 Task: Reply to email with the signature Frank Clark with the subject 'Request for a webinar' from softage.1@softage.net with the message 'I would like to request a meeting to discuss the issues raised in the last audit report.'
Action: Mouse moved to (1095, 178)
Screenshot: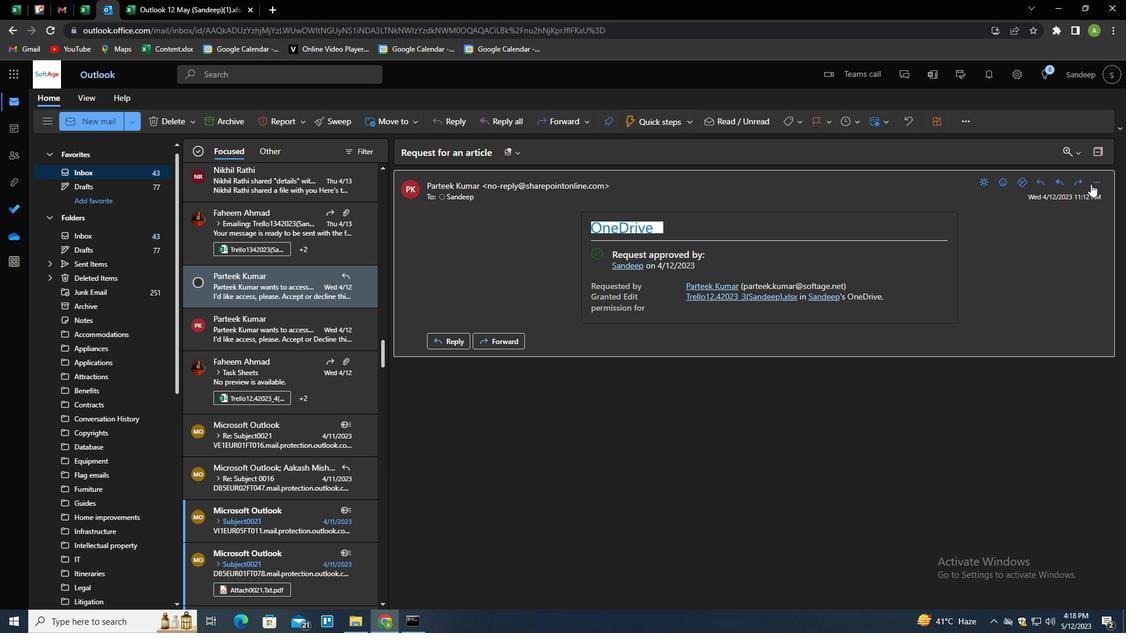 
Action: Mouse pressed left at (1095, 178)
Screenshot: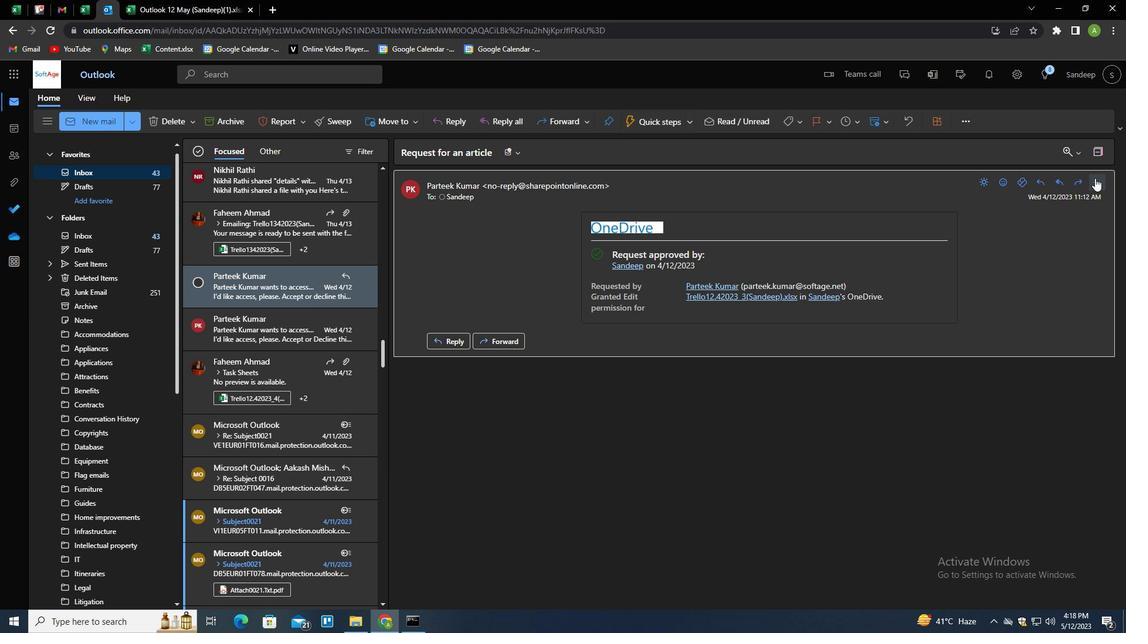 
Action: Mouse moved to (1019, 197)
Screenshot: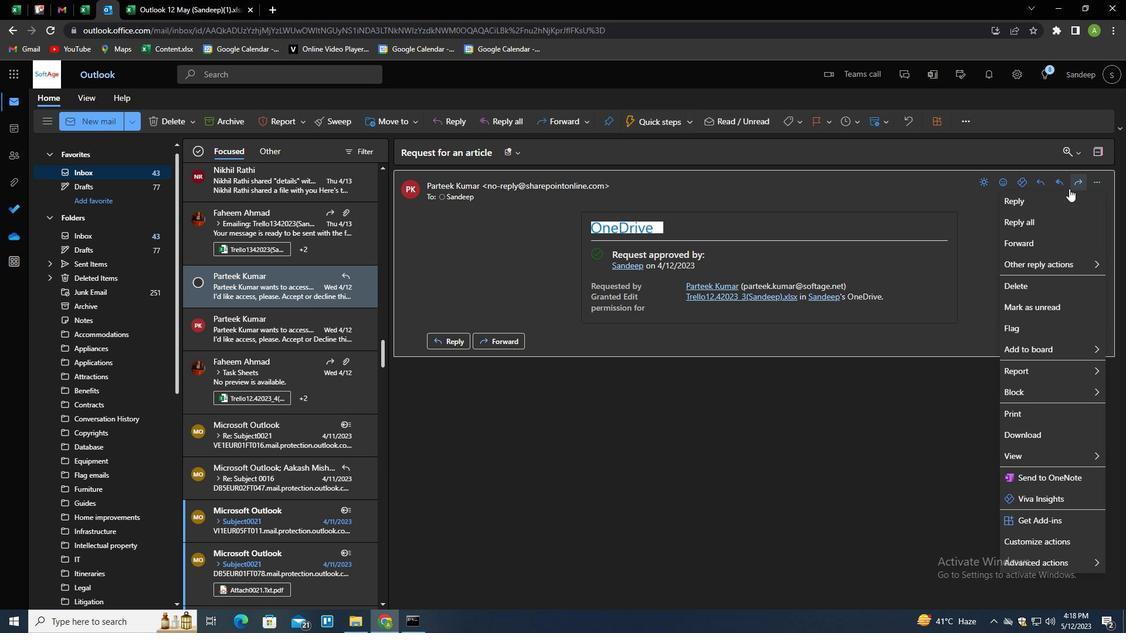 
Action: Mouse pressed left at (1019, 197)
Screenshot: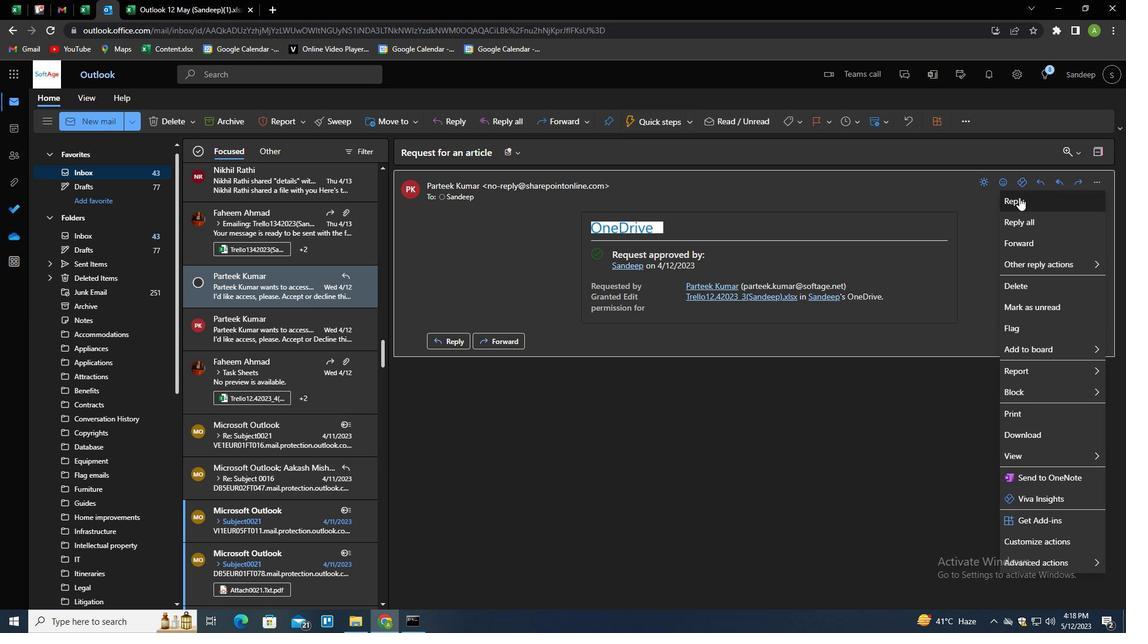 
Action: Mouse moved to (416, 332)
Screenshot: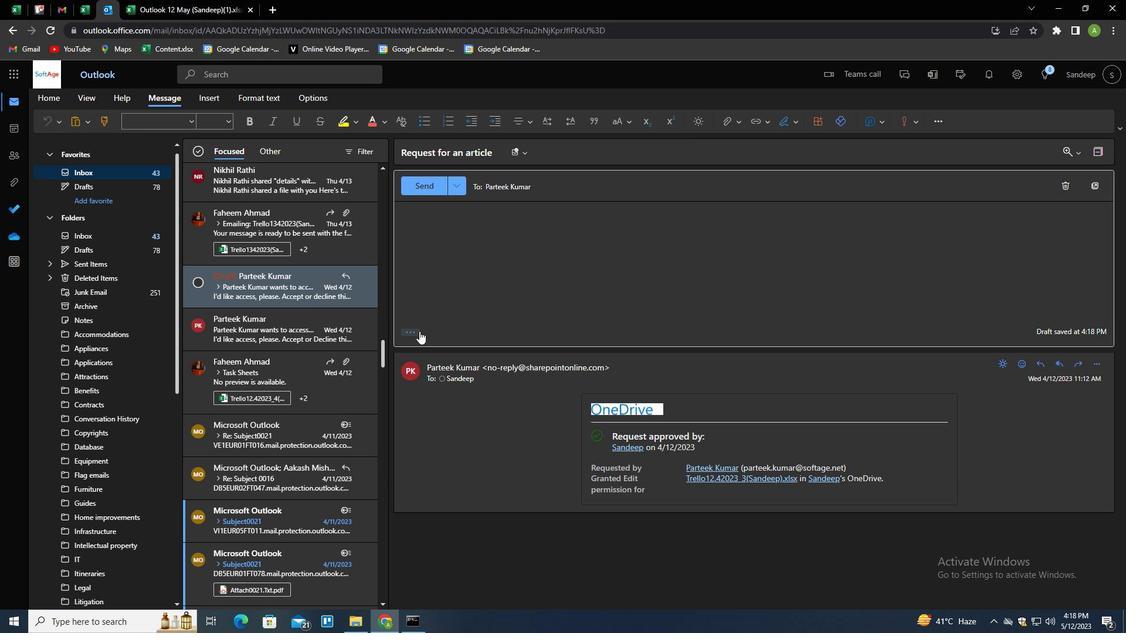 
Action: Mouse pressed left at (416, 332)
Screenshot: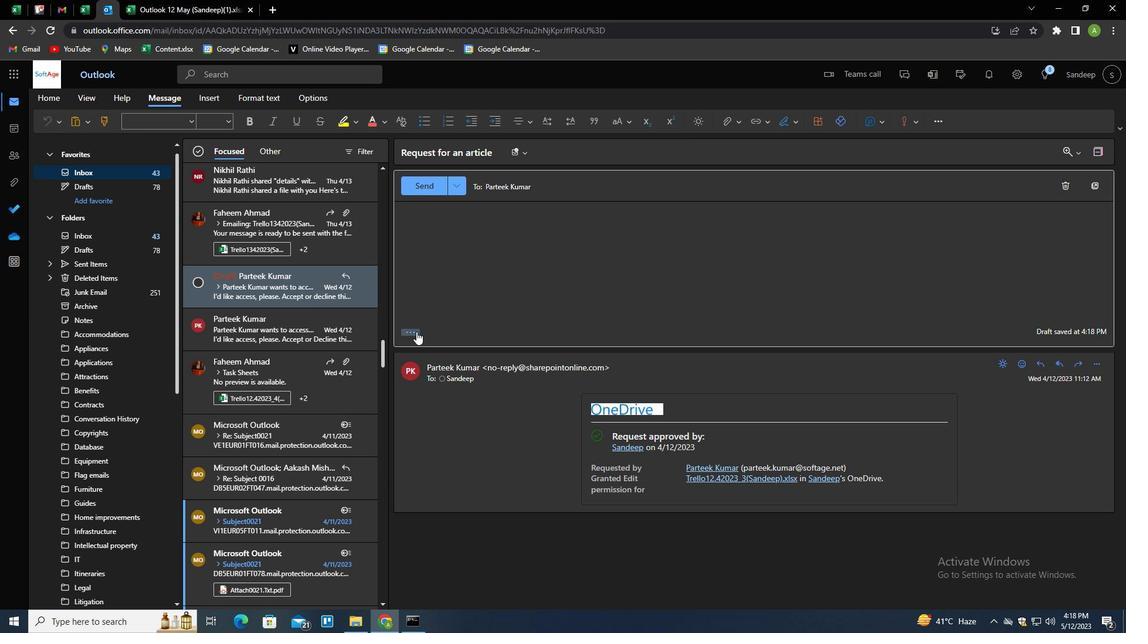 
Action: Mouse moved to (790, 126)
Screenshot: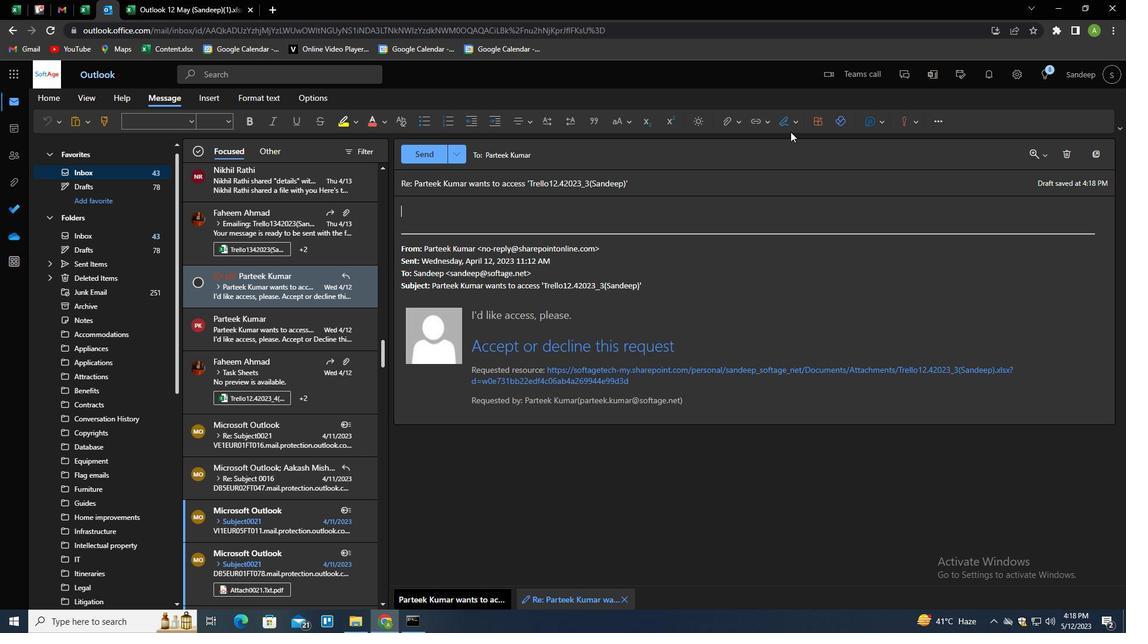 
Action: Mouse pressed left at (790, 126)
Screenshot: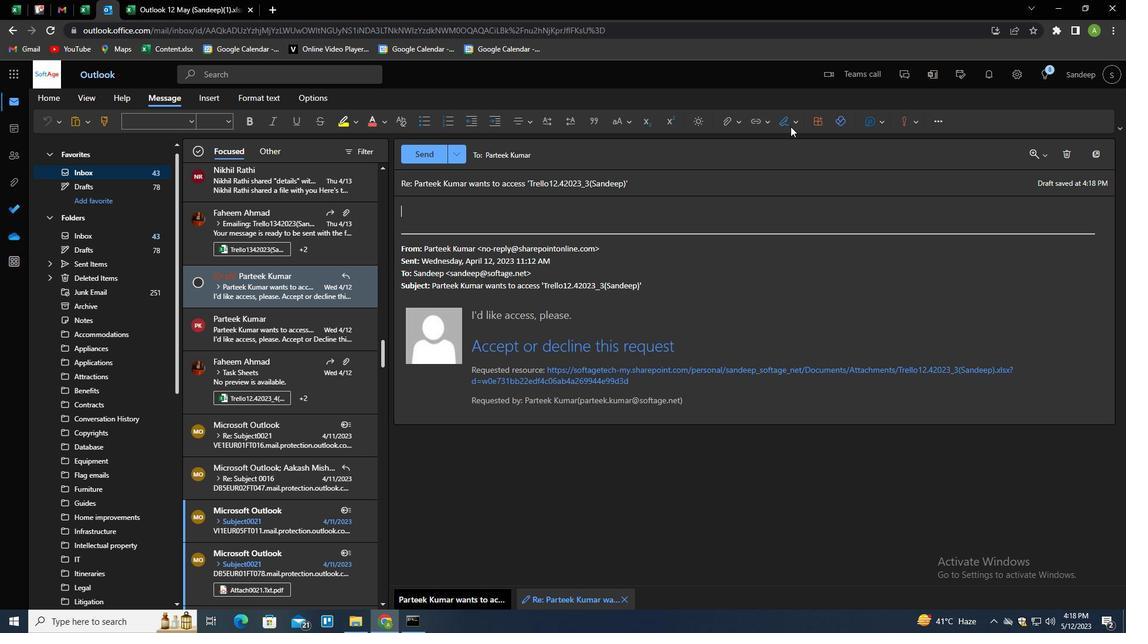 
Action: Mouse moved to (776, 167)
Screenshot: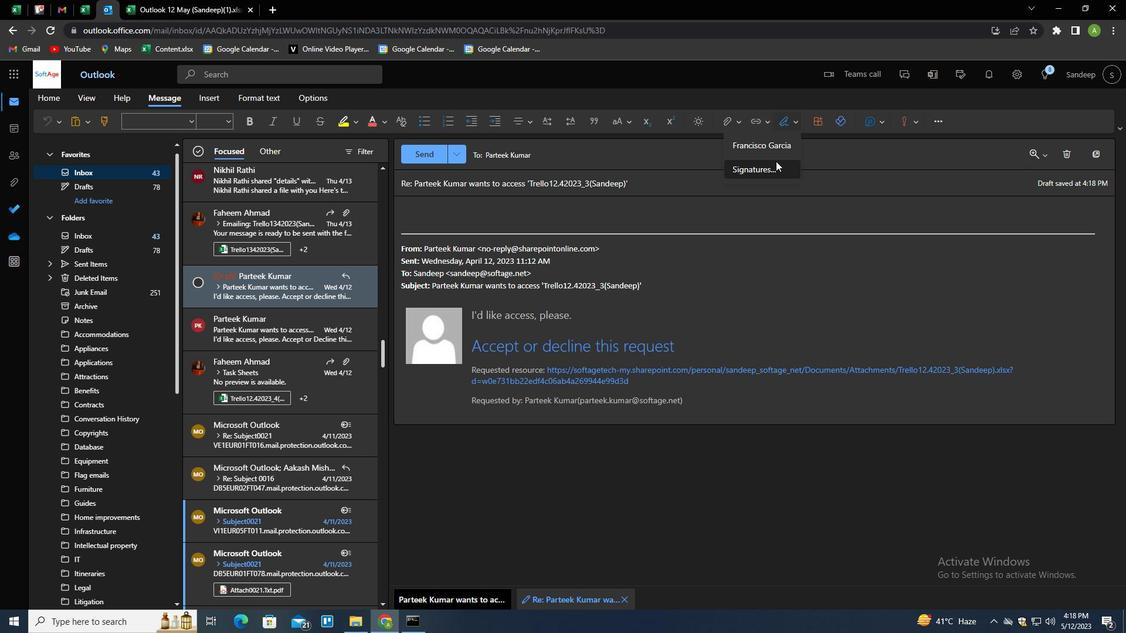 
Action: Mouse pressed left at (776, 167)
Screenshot: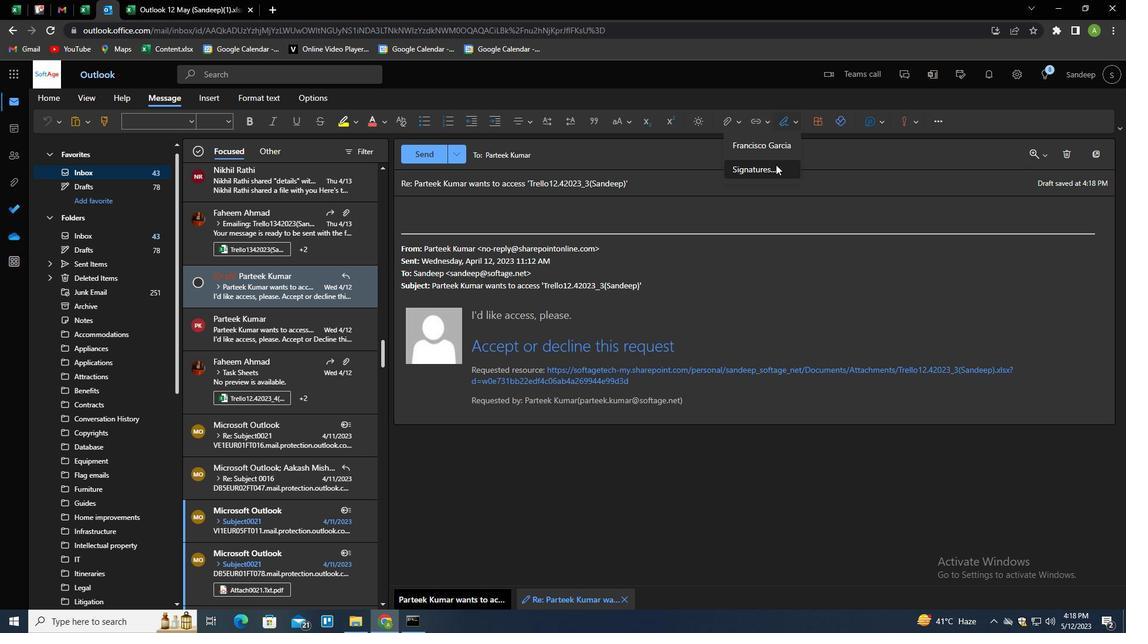 
Action: Mouse moved to (793, 211)
Screenshot: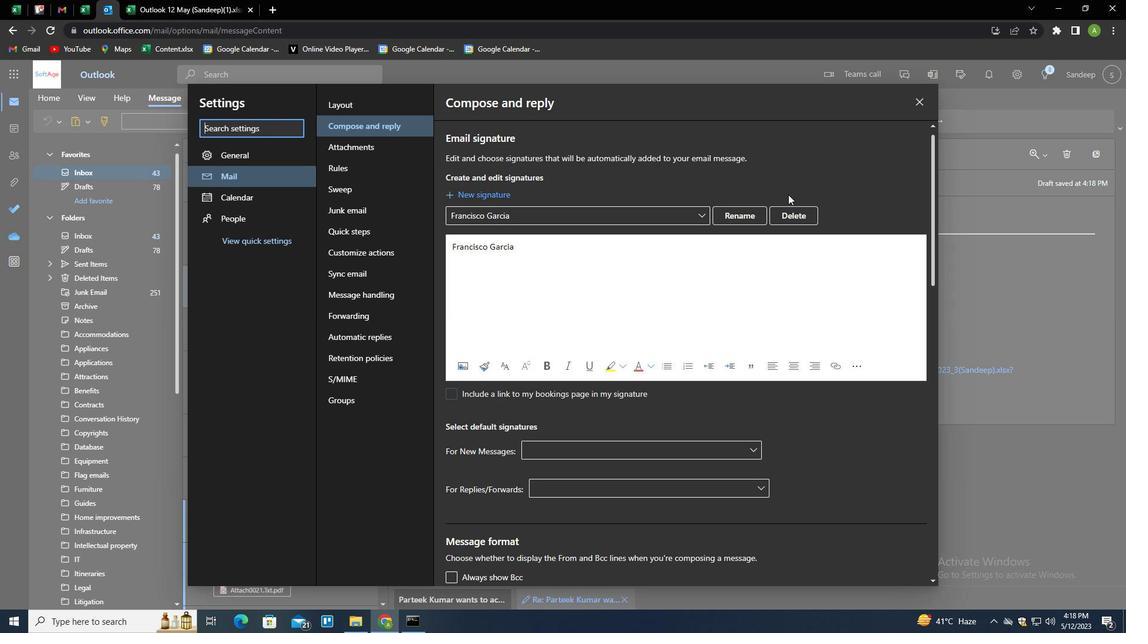 
Action: Mouse pressed left at (793, 211)
Screenshot: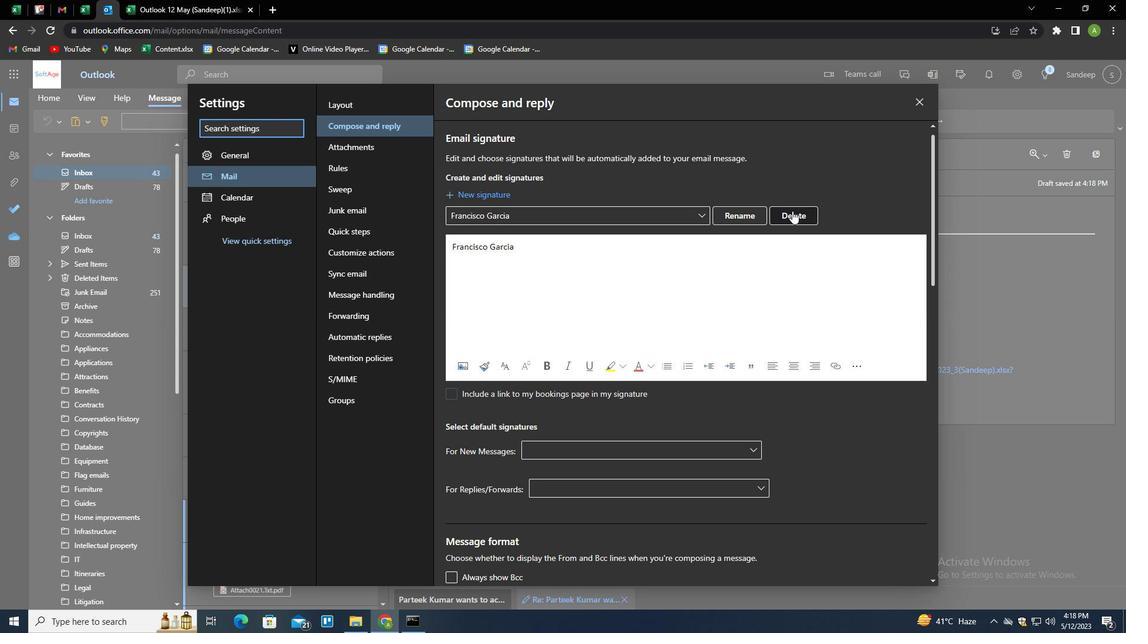
Action: Mouse moved to (780, 212)
Screenshot: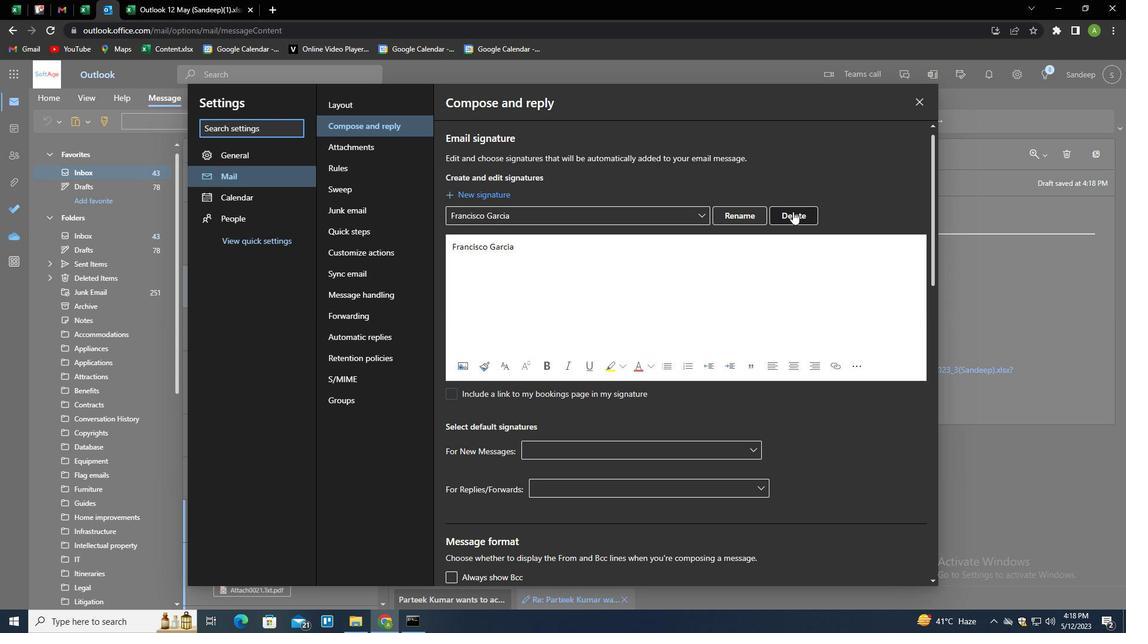 
Action: Mouse pressed left at (780, 212)
Screenshot: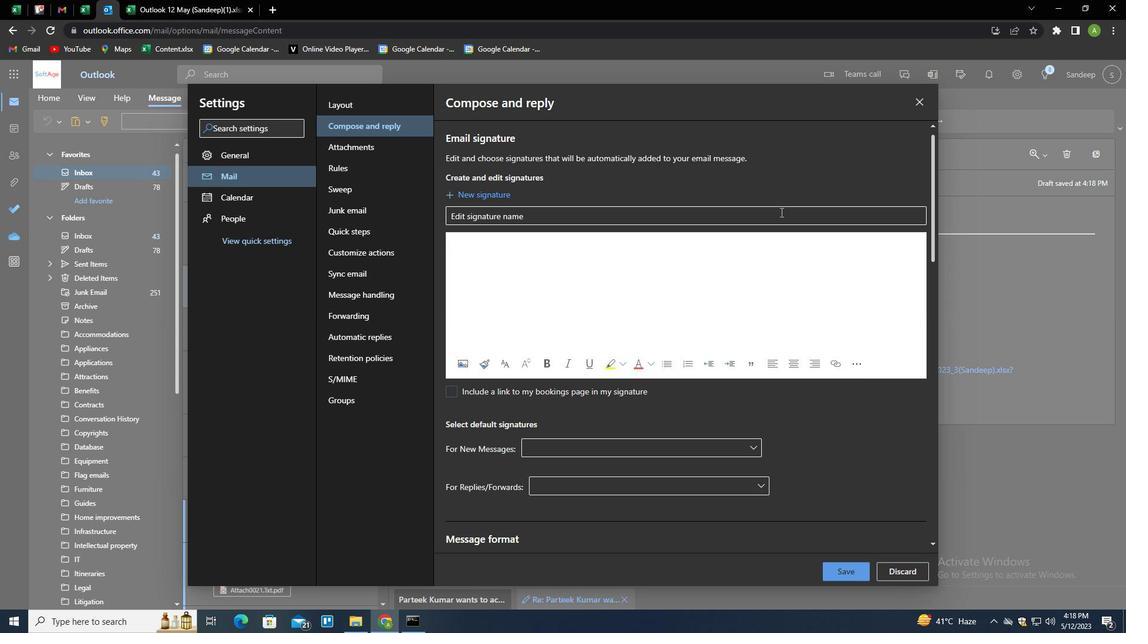
Action: Mouse moved to (780, 212)
Screenshot: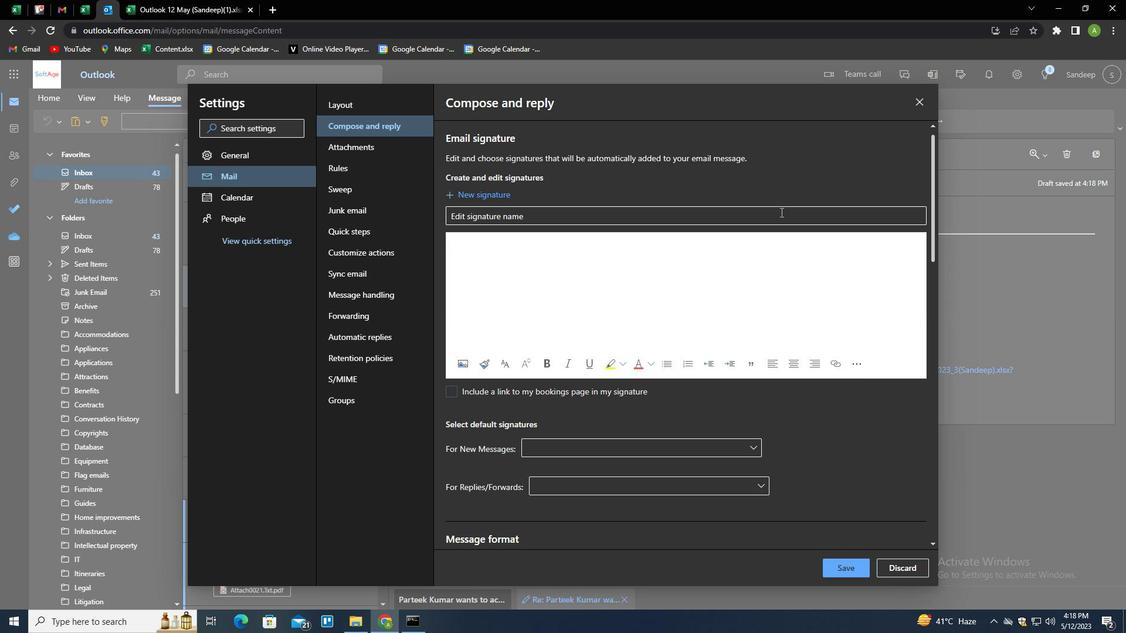 
Action: Key pressed <Key.shift>
Screenshot: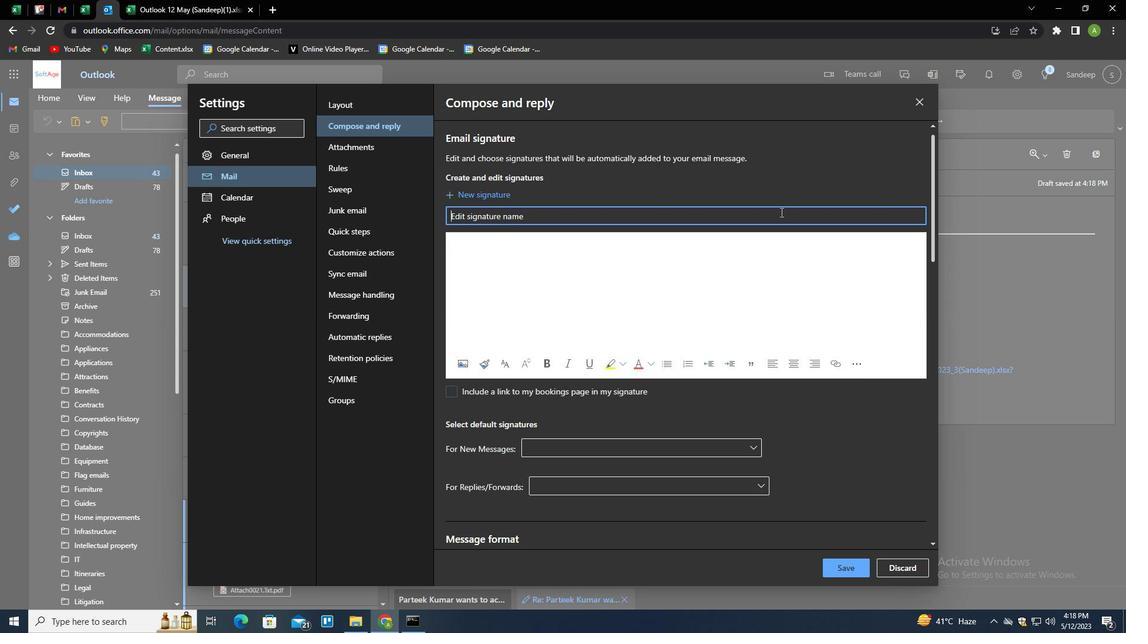 
Action: Mouse moved to (781, 212)
Screenshot: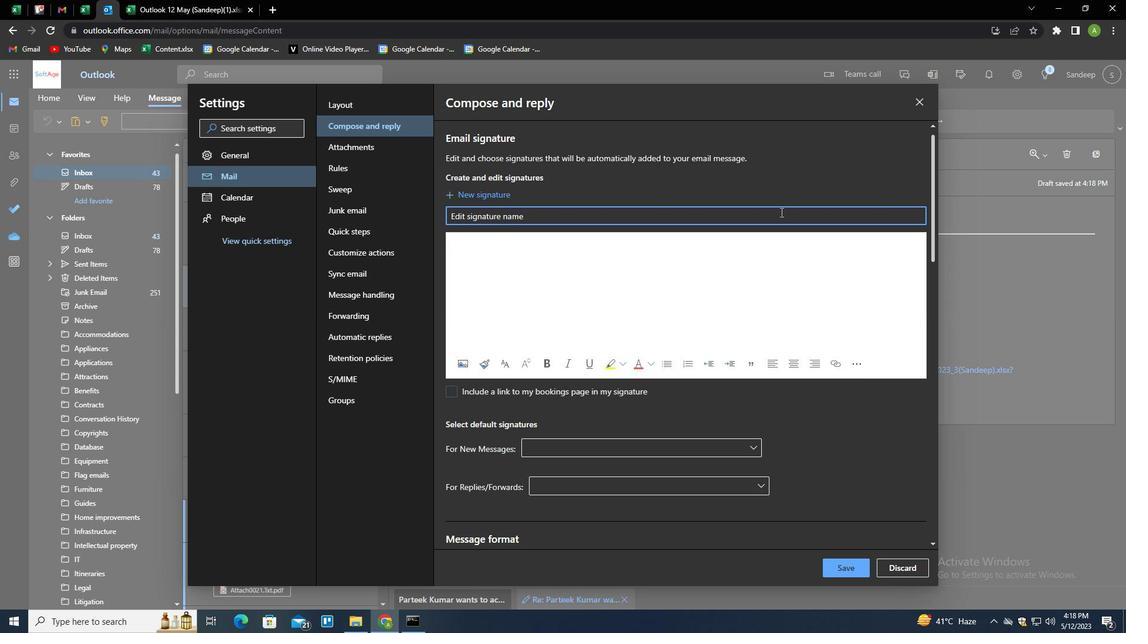 
Action: Key pressed FRANK<Key.space><Key.shift>CLARK<Key.tab><Key.shift>FRANK<Key.space><Key.shift>CLARK
Screenshot: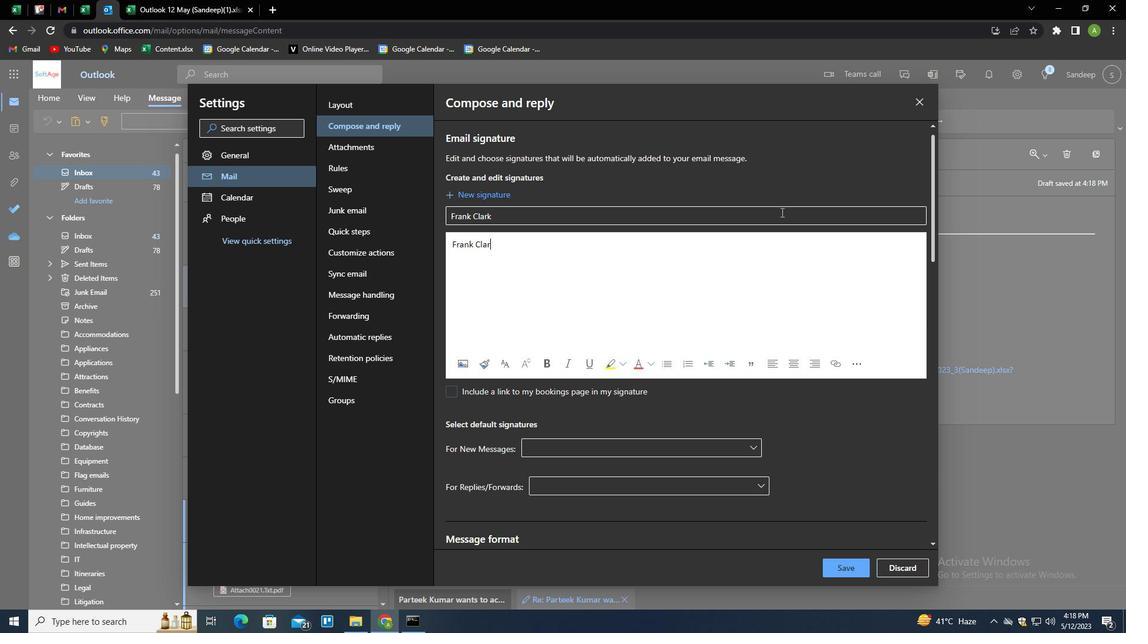 
Action: Mouse moved to (864, 574)
Screenshot: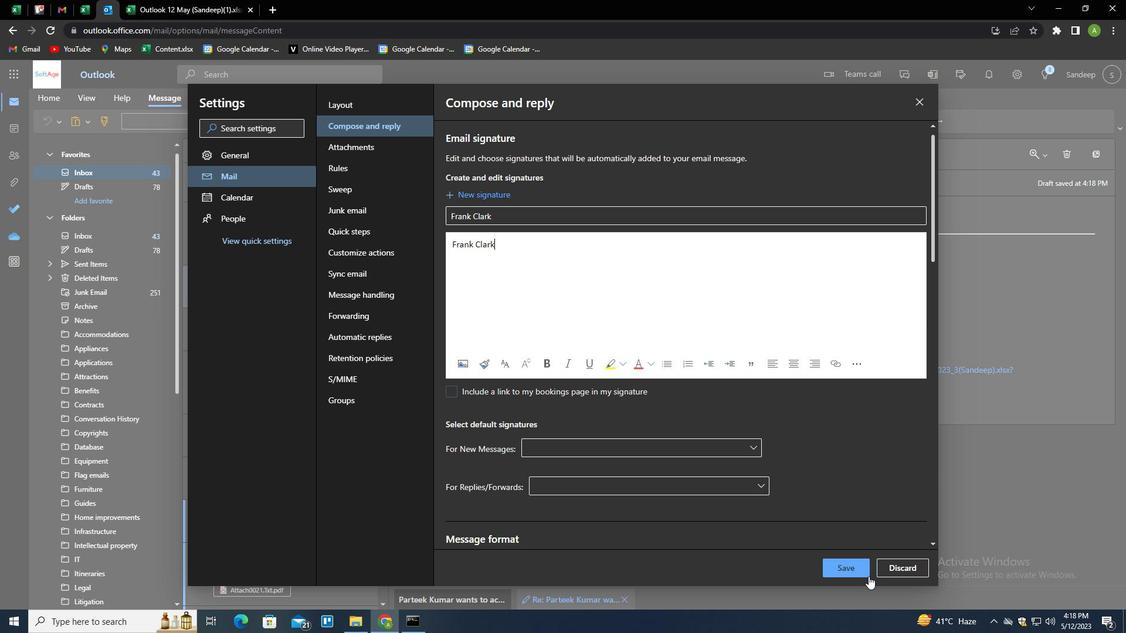 
Action: Mouse pressed left at (864, 574)
Screenshot: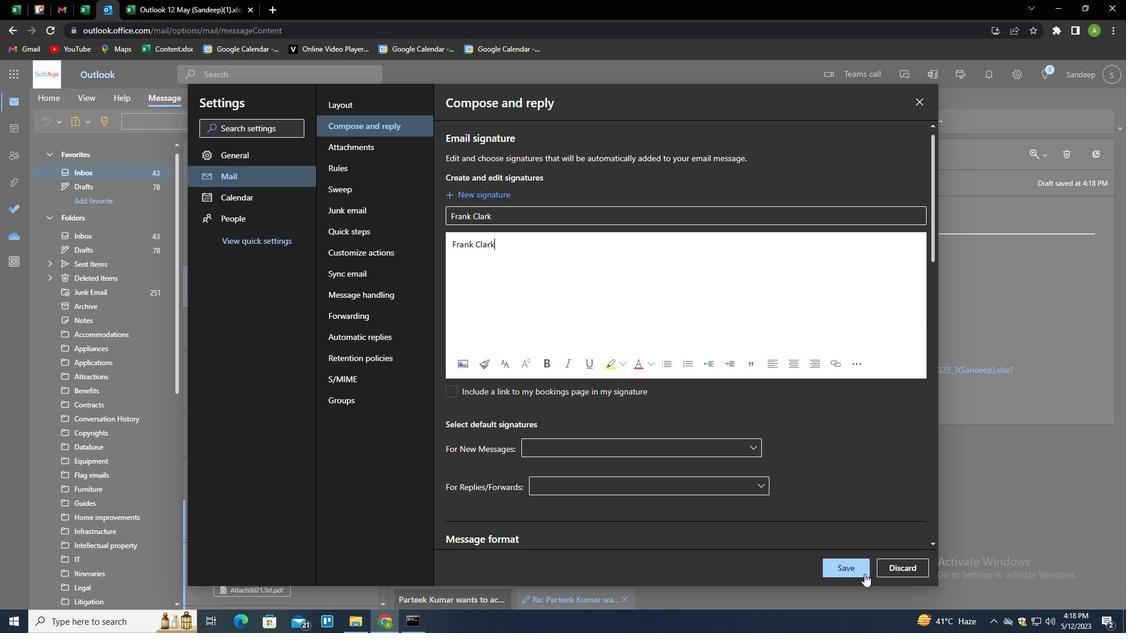 
Action: Mouse moved to (989, 307)
Screenshot: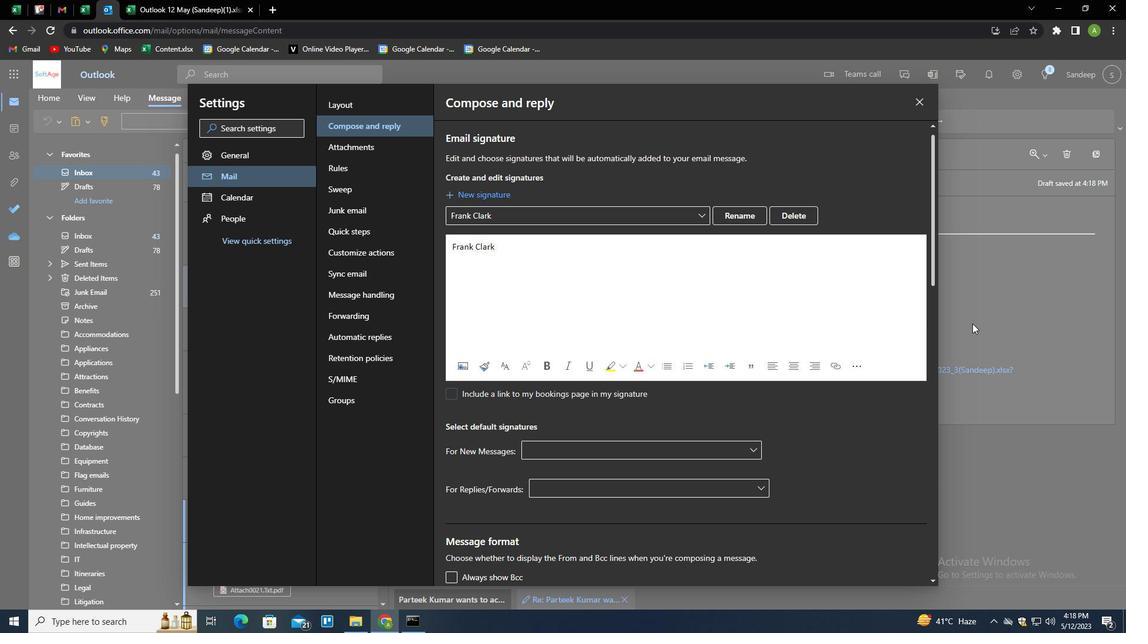 
Action: Mouse pressed left at (989, 307)
Screenshot: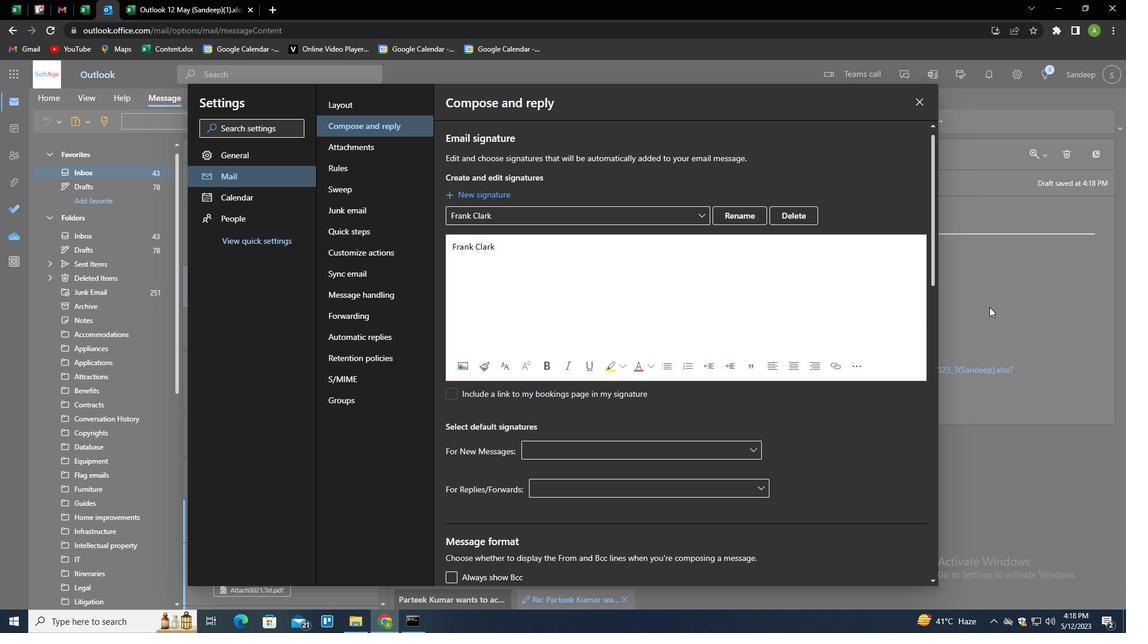 
Action: Mouse moved to (786, 118)
Screenshot: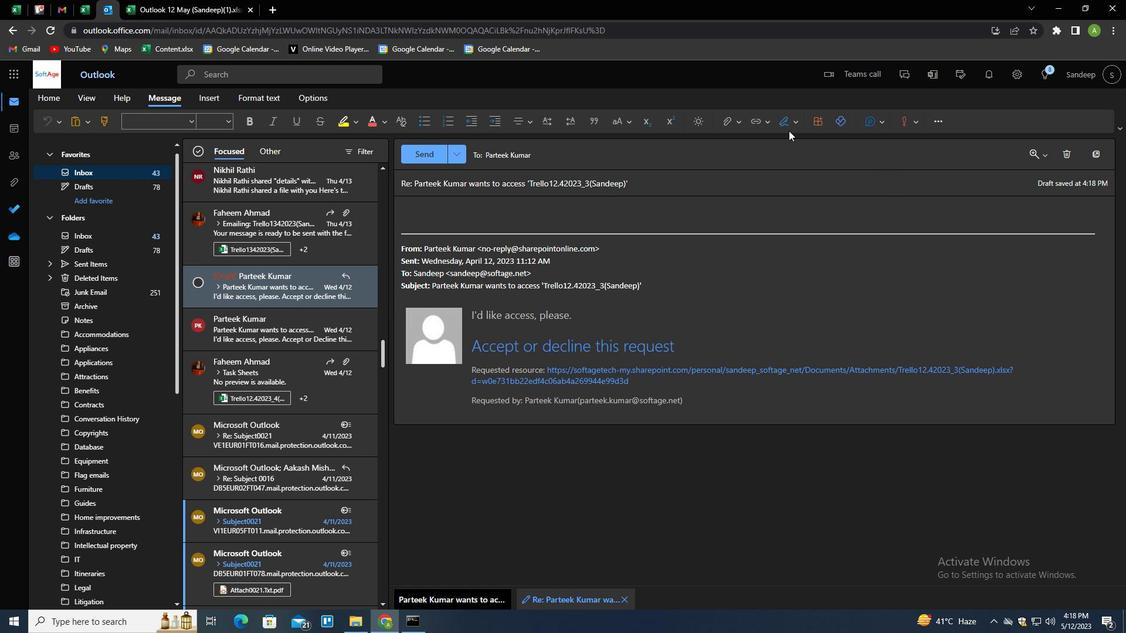 
Action: Mouse pressed left at (786, 118)
Screenshot: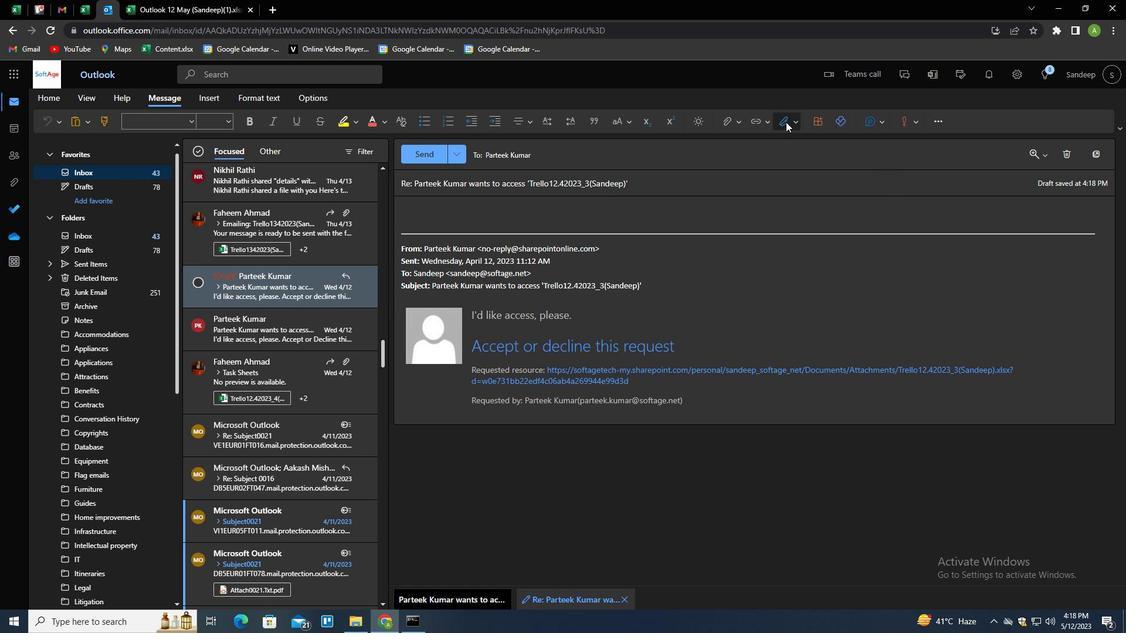 
Action: Mouse moved to (779, 143)
Screenshot: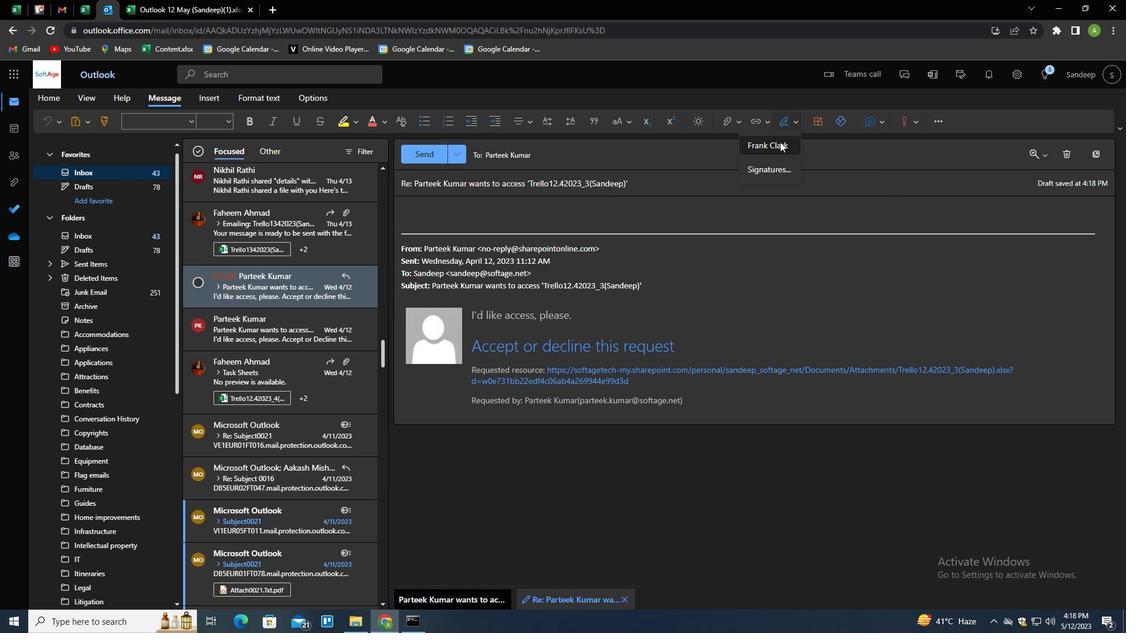 
Action: Mouse pressed left at (779, 143)
Screenshot: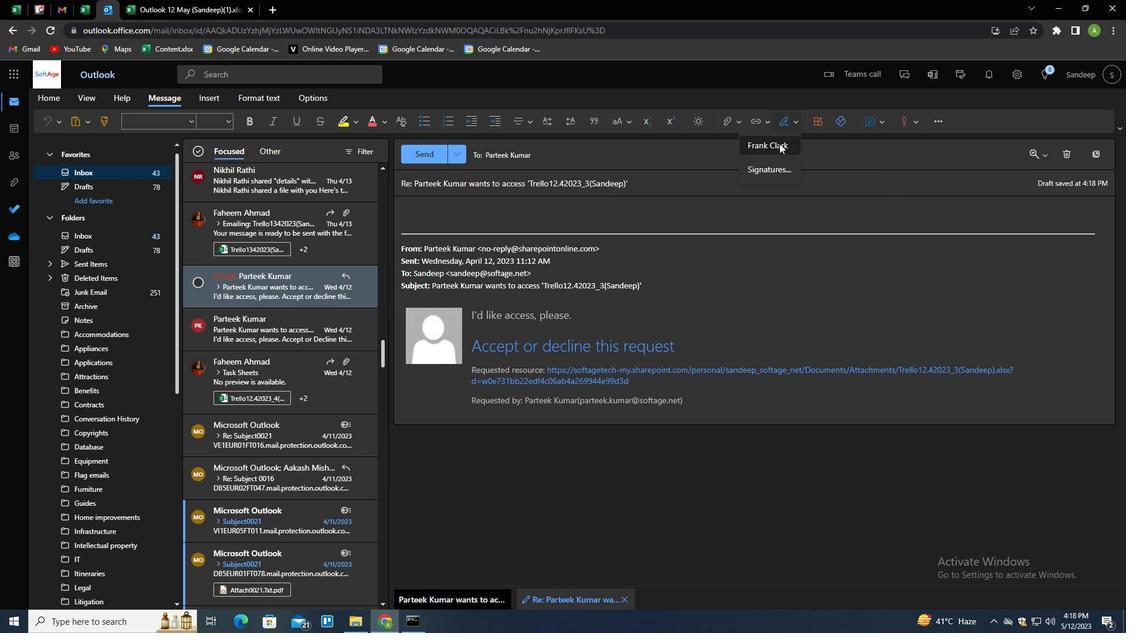 
Action: Mouse moved to (507, 185)
Screenshot: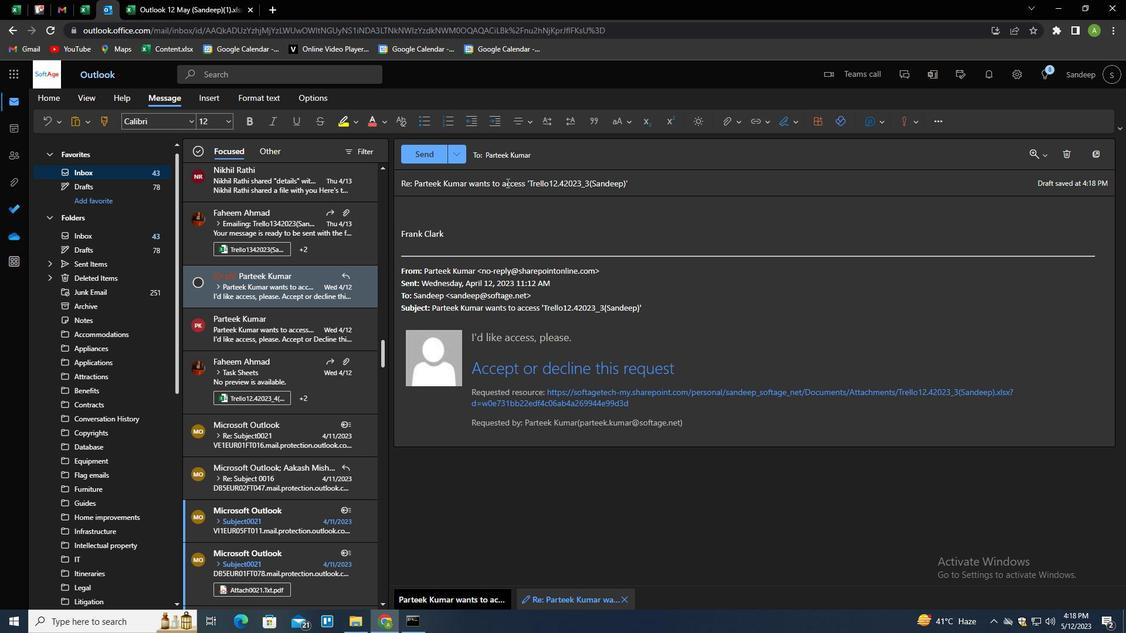 
Action: Mouse pressed left at (507, 185)
Screenshot: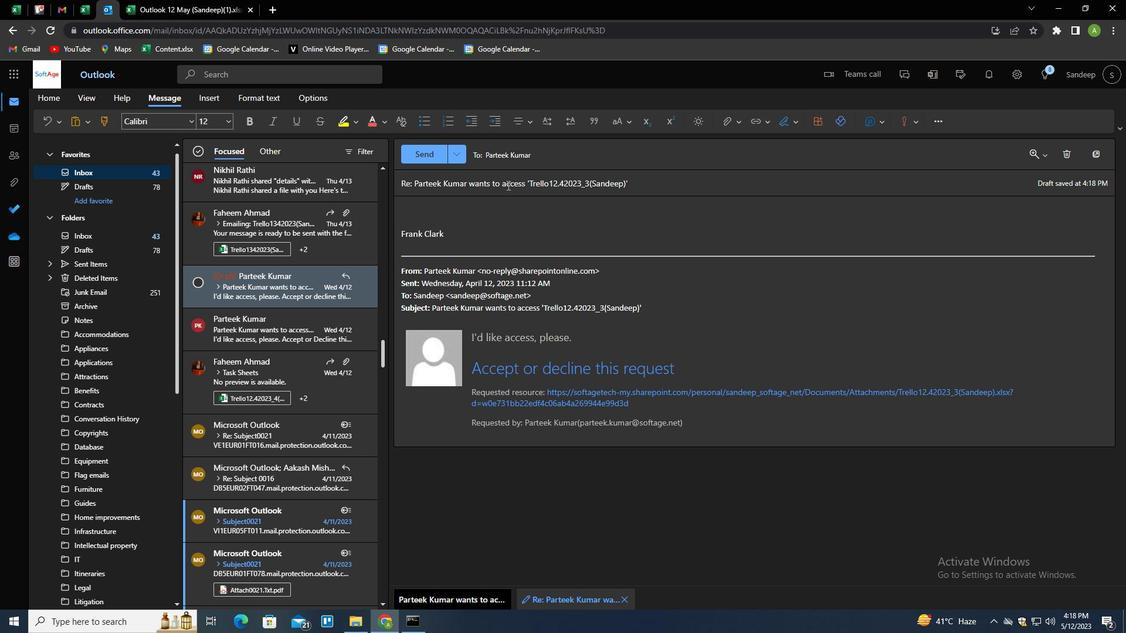 
Action: Mouse pressed left at (507, 185)
Screenshot: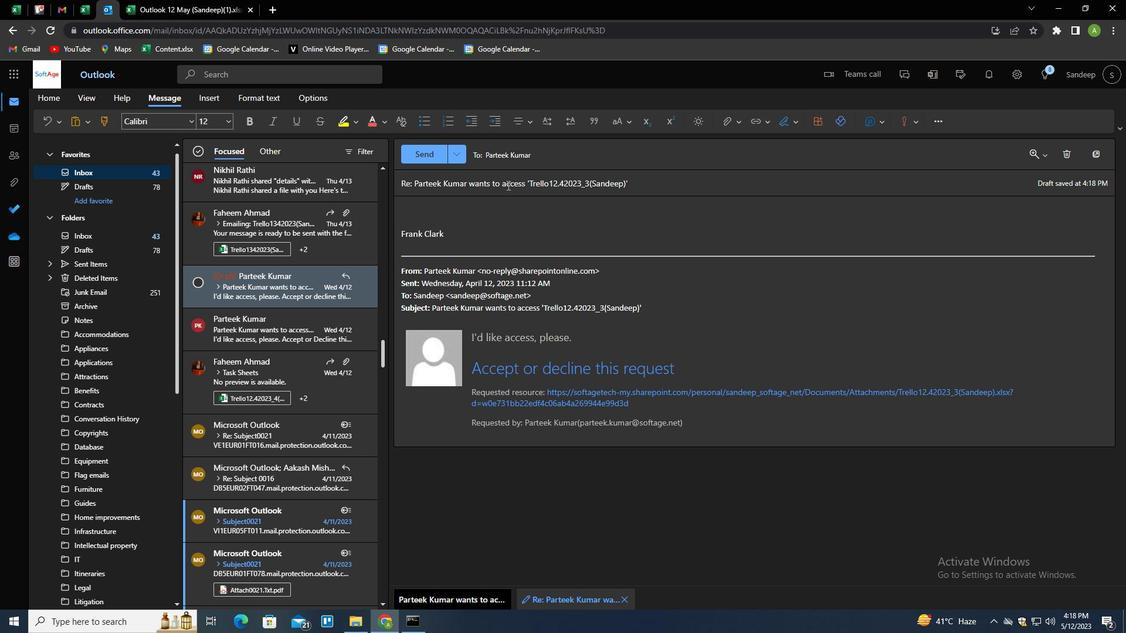 
Action: Mouse pressed left at (507, 185)
Screenshot: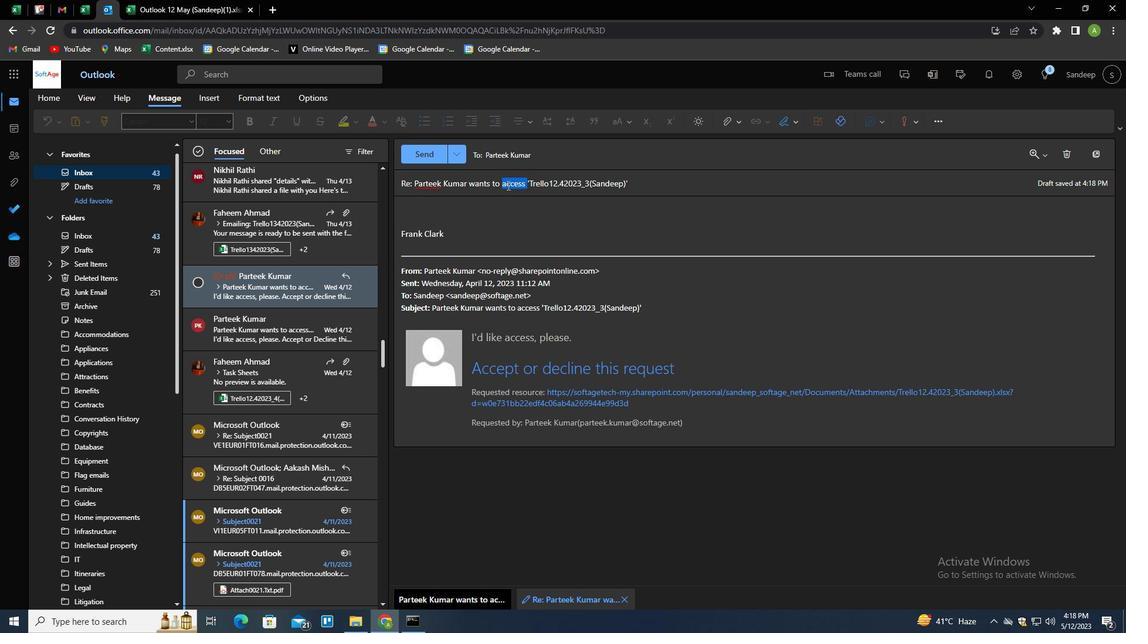 
Action: Key pressed <Key.shift>REQUEST<Key.space>FOR<Key.space>A<Key.space>WEBINAR<Key.tab><Key.space><Key.shift>I<Key.space>WOULD<Key.space>LIKE<Key.space>TO<Key.space>REQUEST<Key.space>A<Key.space>MEETING<Key.space>TO<Key.space>DISCUSS<Key.space>THE<Key.space>ISSURE<Key.backspace><Key.backspace>E<Key.space>T<Key.backspace>RAISED<Key.space>ON<Key.backspace><Key.backspace>IN<Key.space>THE<Key.space>LAST<Key.space>AUDIT<Key.space>REPORT
Screenshot: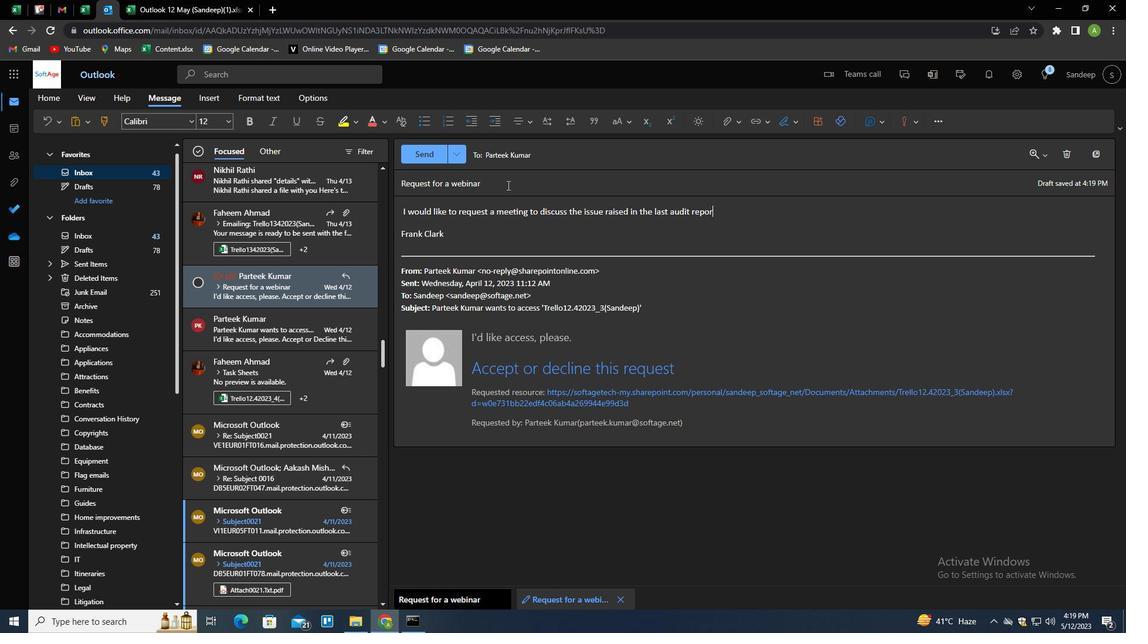 
Action: Mouse moved to (427, 157)
Screenshot: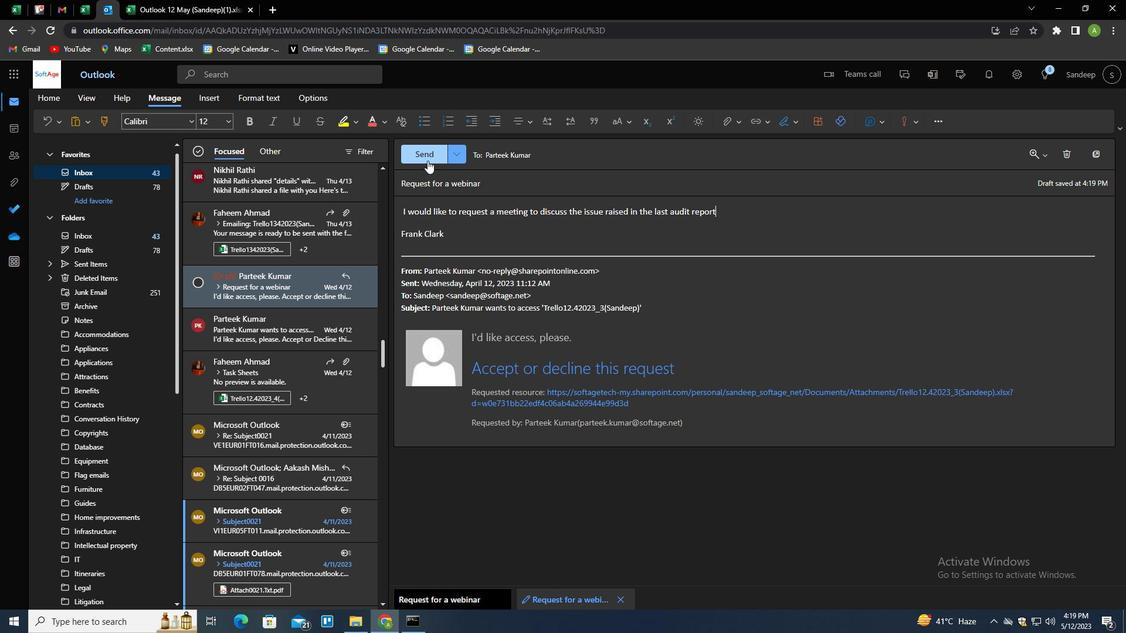 
Action: Mouse pressed left at (427, 157)
Screenshot: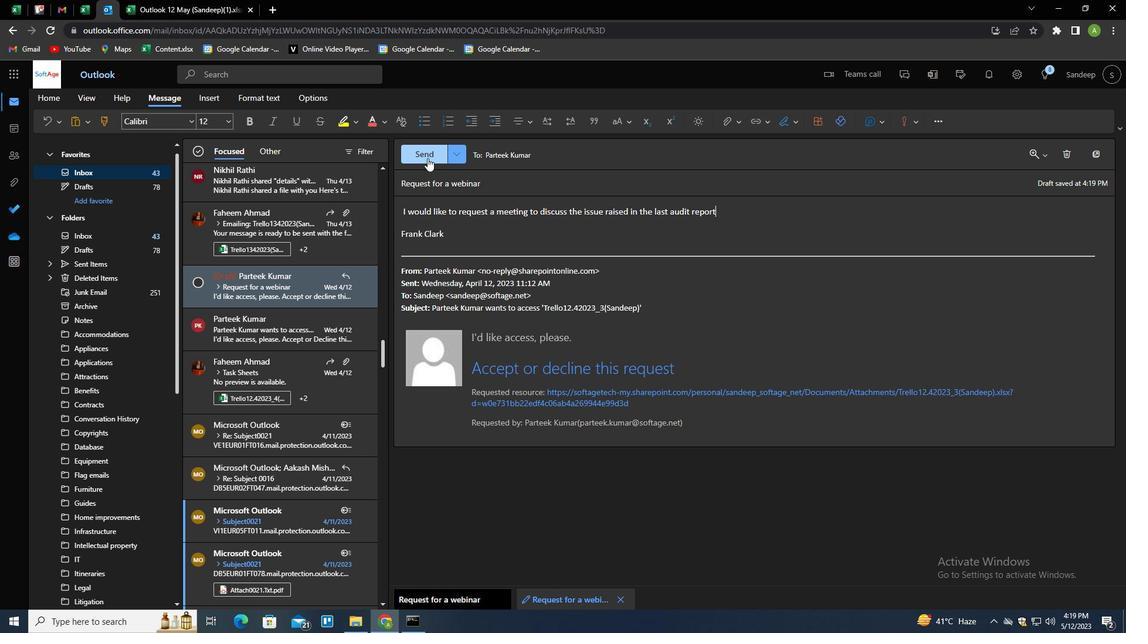 
Action: Mouse moved to (479, 198)
Screenshot: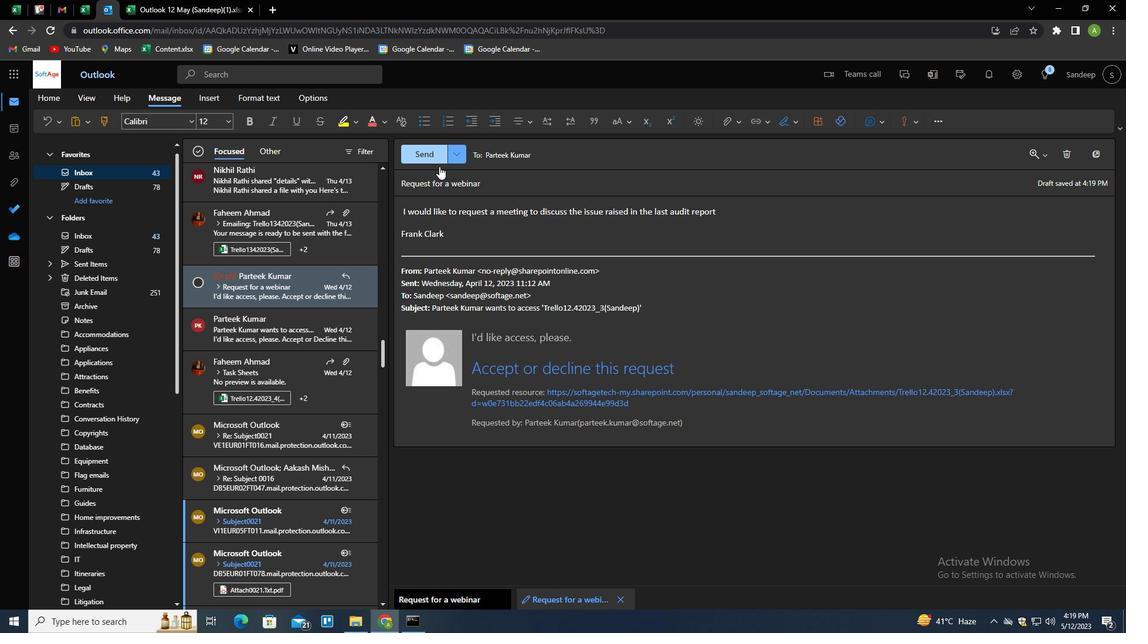 
